 Task: Add a dependency to the task Changes made by one user not being visible to another user , the existing task  Login page not loading or unresponsive in the project ZestTech.
Action: Mouse moved to (40, 377)
Screenshot: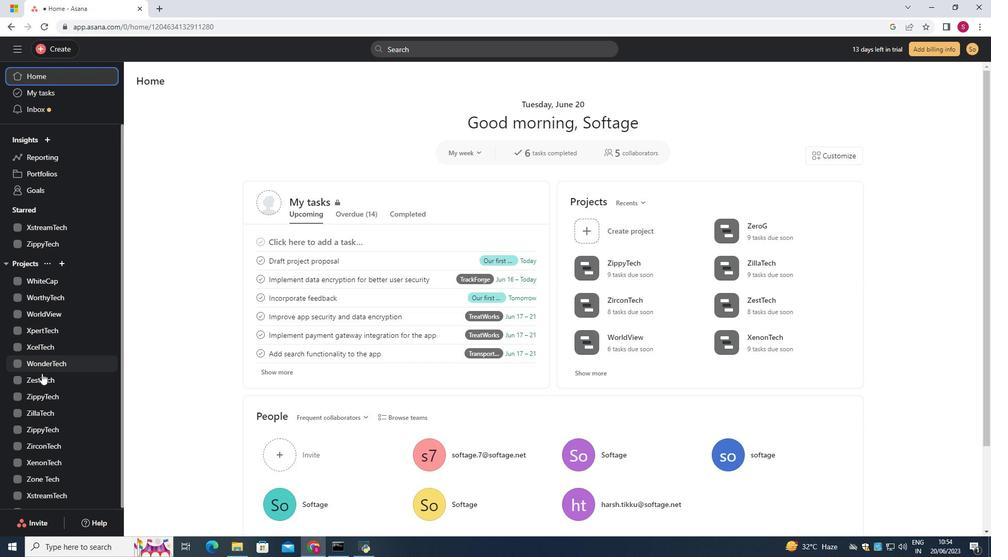 
Action: Mouse pressed left at (40, 377)
Screenshot: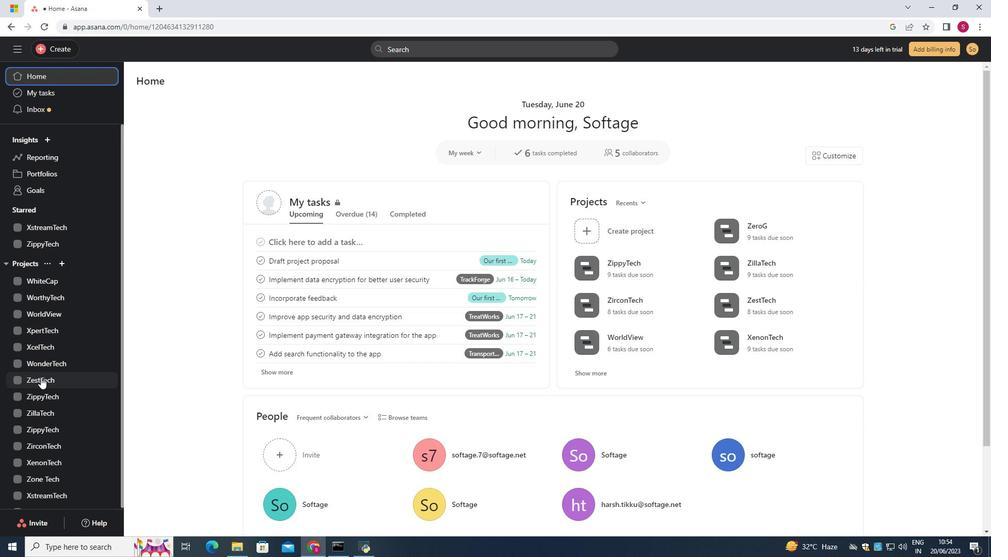 
Action: Mouse moved to (178, 99)
Screenshot: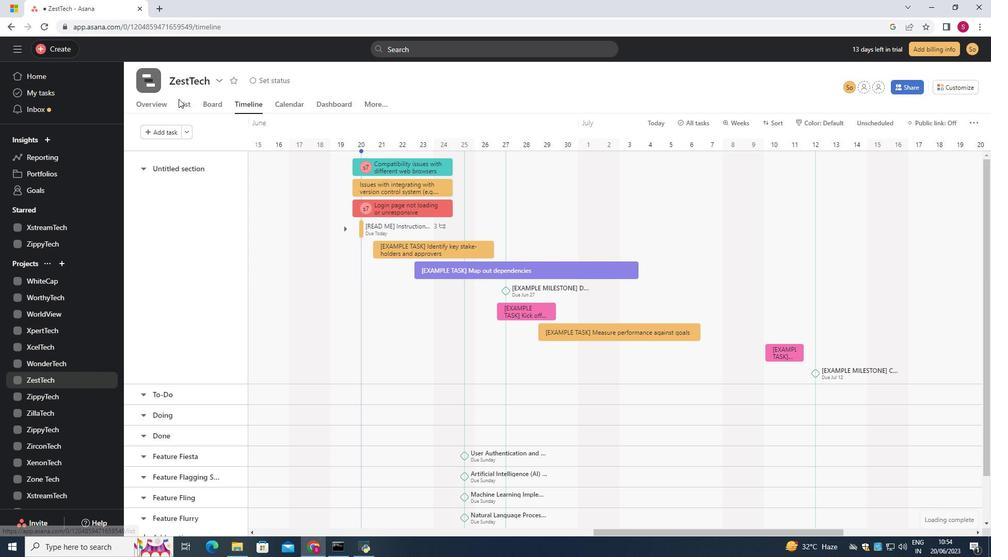 
Action: Mouse pressed left at (178, 99)
Screenshot: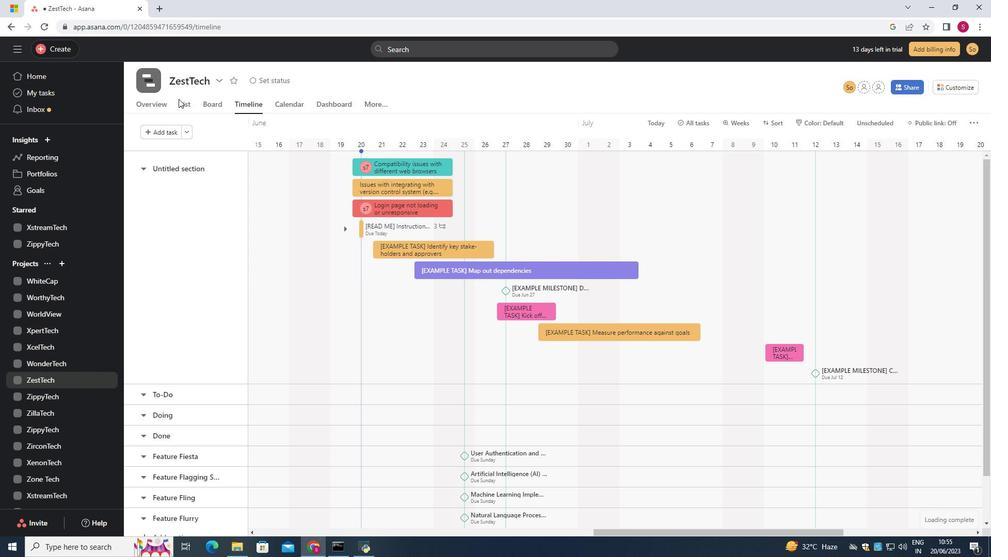 
Action: Mouse moved to (181, 107)
Screenshot: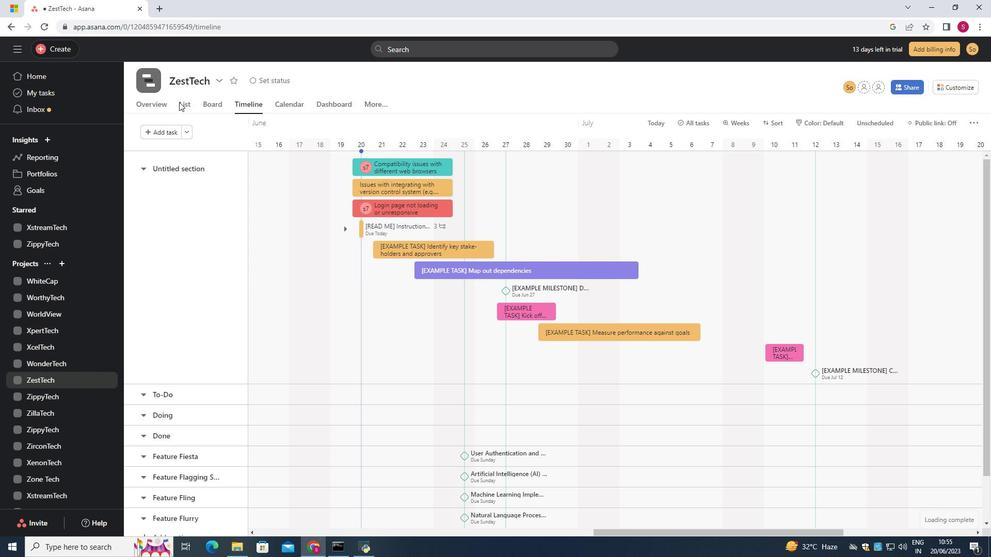 
Action: Mouse pressed left at (181, 107)
Screenshot: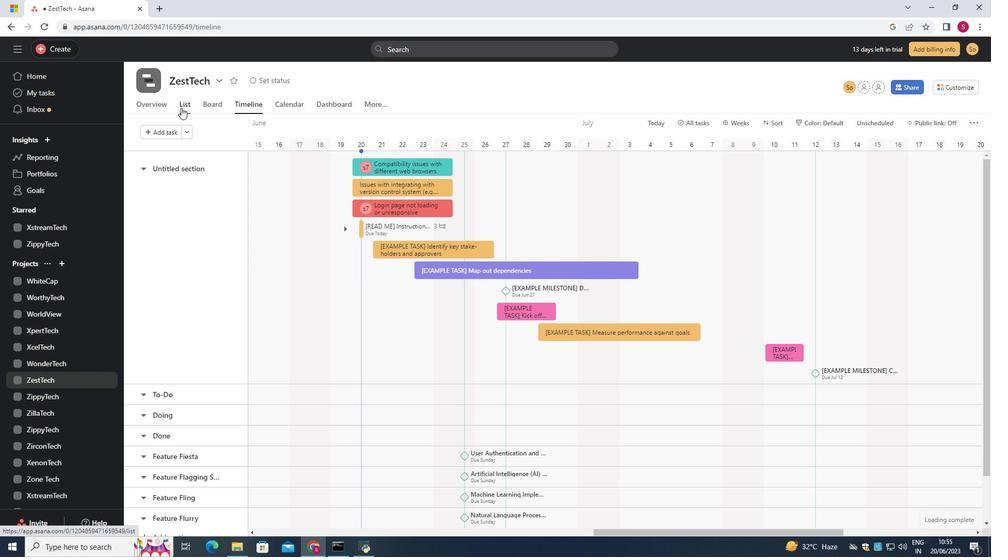 
Action: Mouse moved to (221, 284)
Screenshot: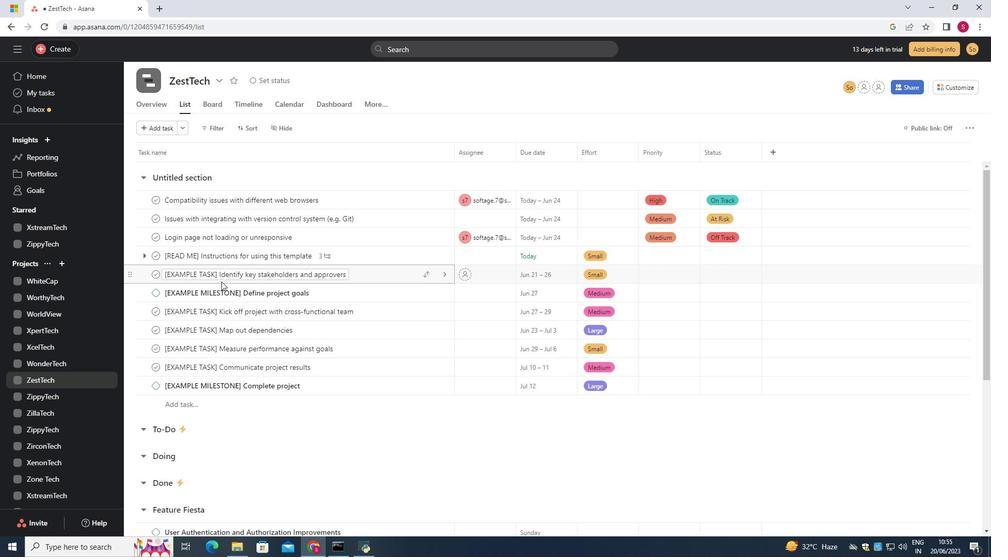 
Action: Mouse scrolled (221, 283) with delta (0, 0)
Screenshot: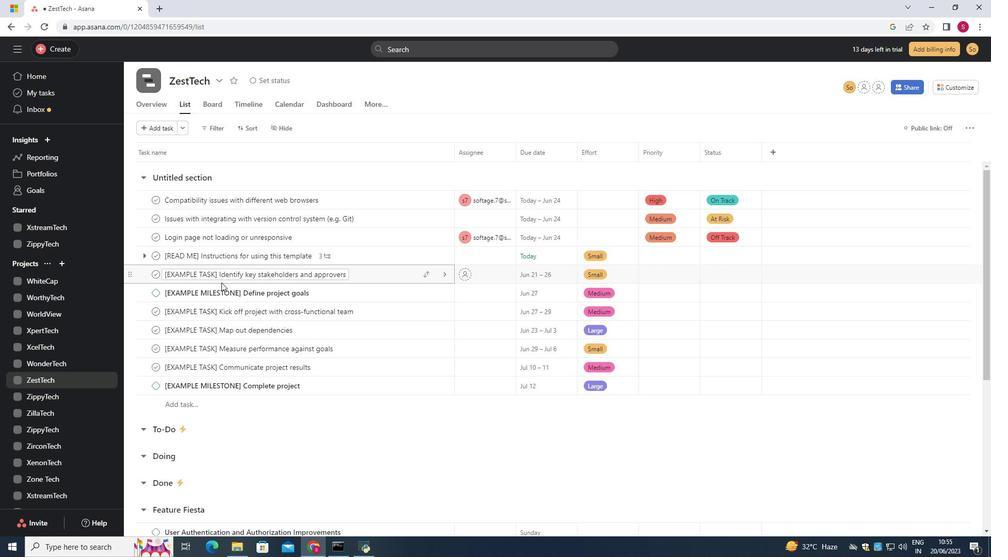 
Action: Mouse moved to (221, 285)
Screenshot: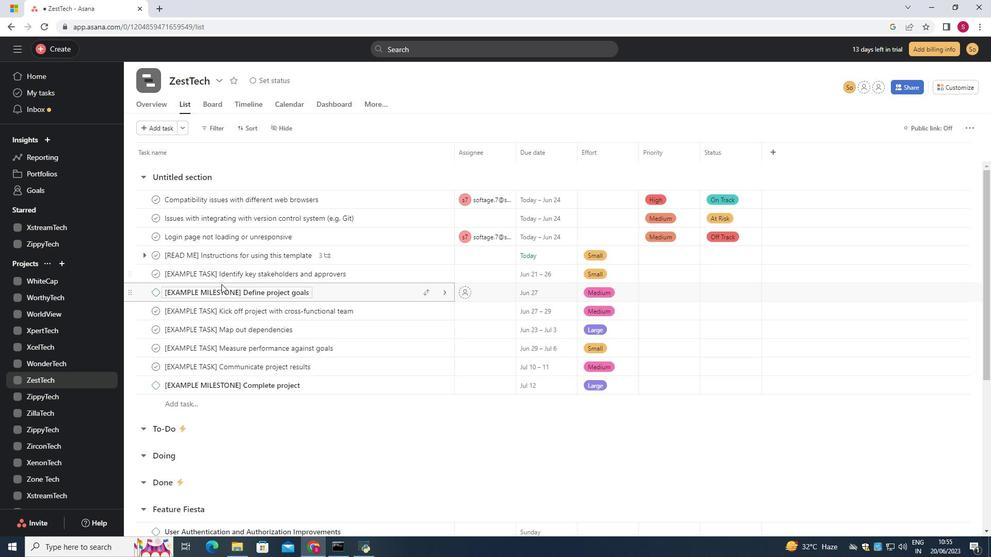
Action: Mouse scrolled (221, 284) with delta (0, 0)
Screenshot: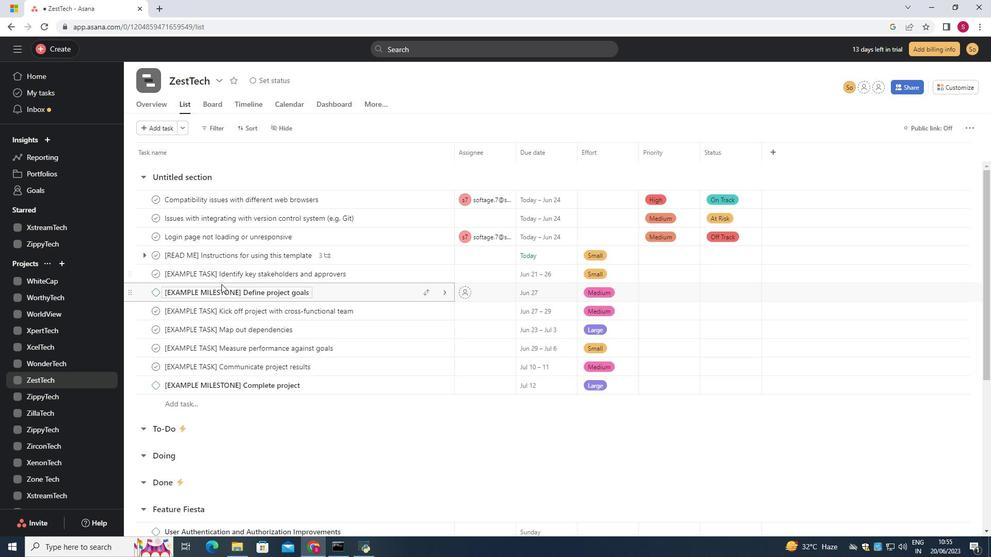 
Action: Mouse moved to (221, 287)
Screenshot: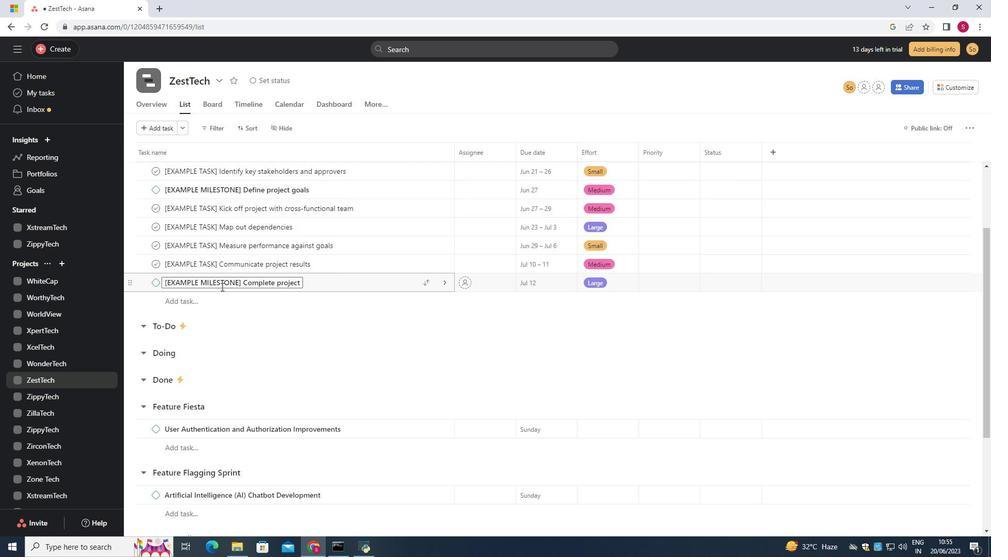
Action: Mouse scrolled (221, 287) with delta (0, 0)
Screenshot: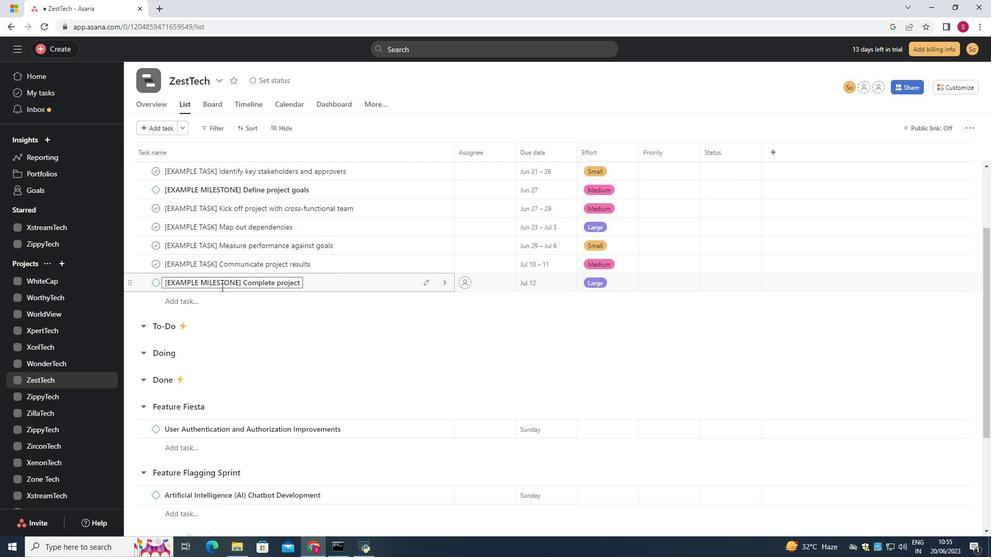 
Action: Mouse moved to (221, 287)
Screenshot: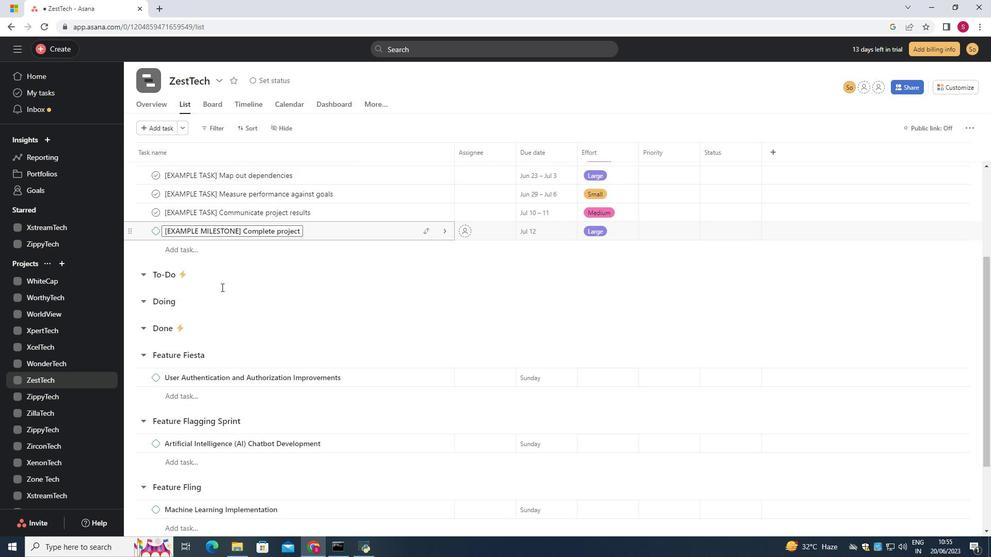 
Action: Mouse scrolled (221, 287) with delta (0, 0)
Screenshot: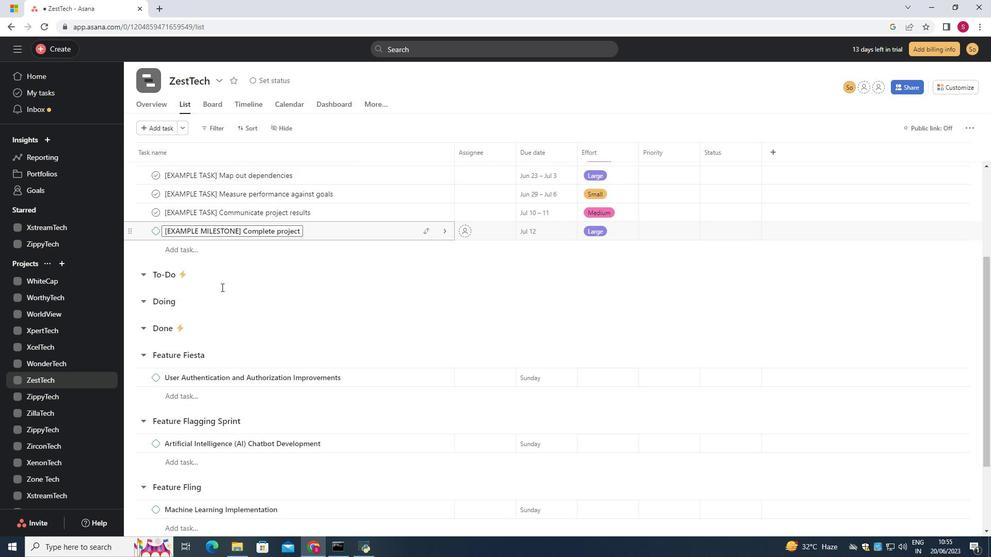 
Action: Mouse scrolled (221, 287) with delta (0, 0)
Screenshot: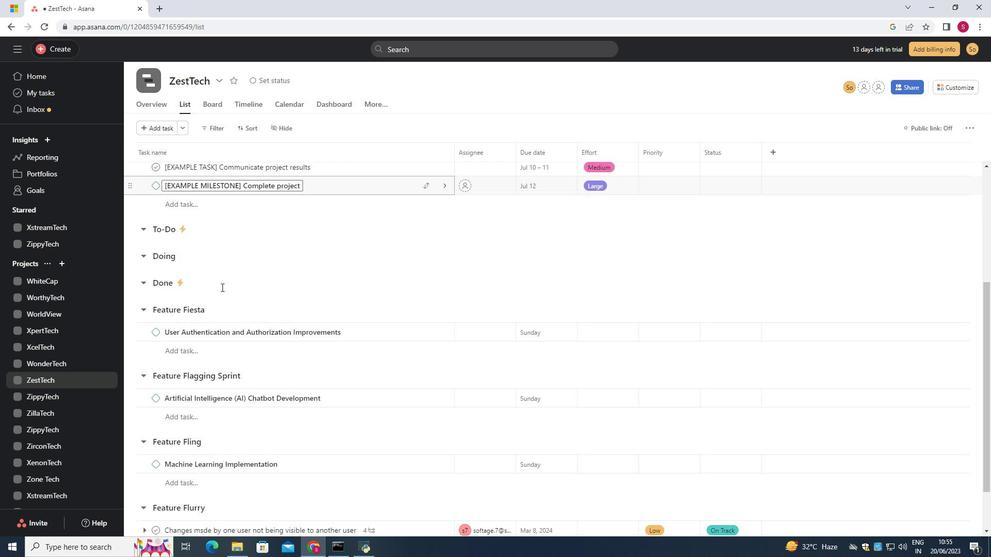 
Action: Mouse scrolled (221, 287) with delta (0, 0)
Screenshot: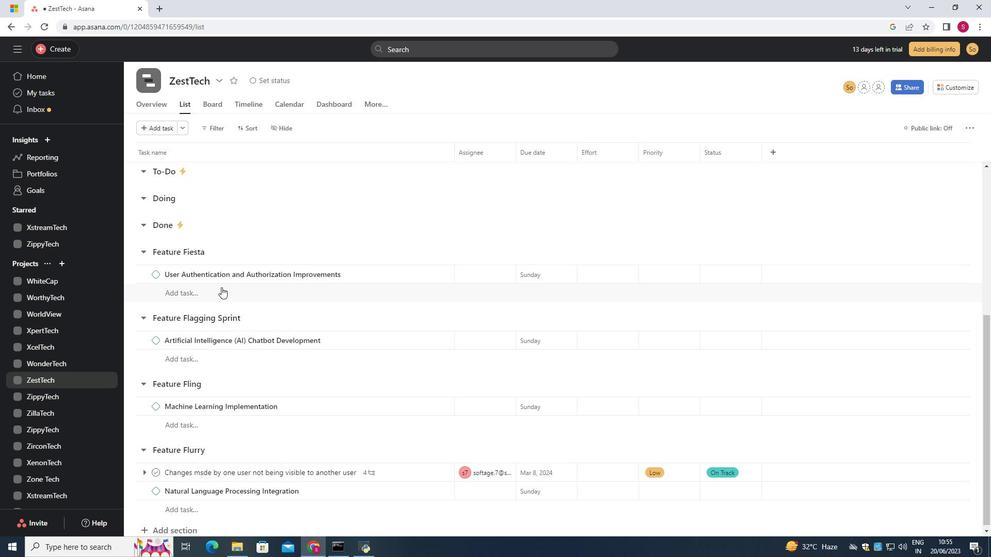 
Action: Mouse scrolled (221, 287) with delta (0, 0)
Screenshot: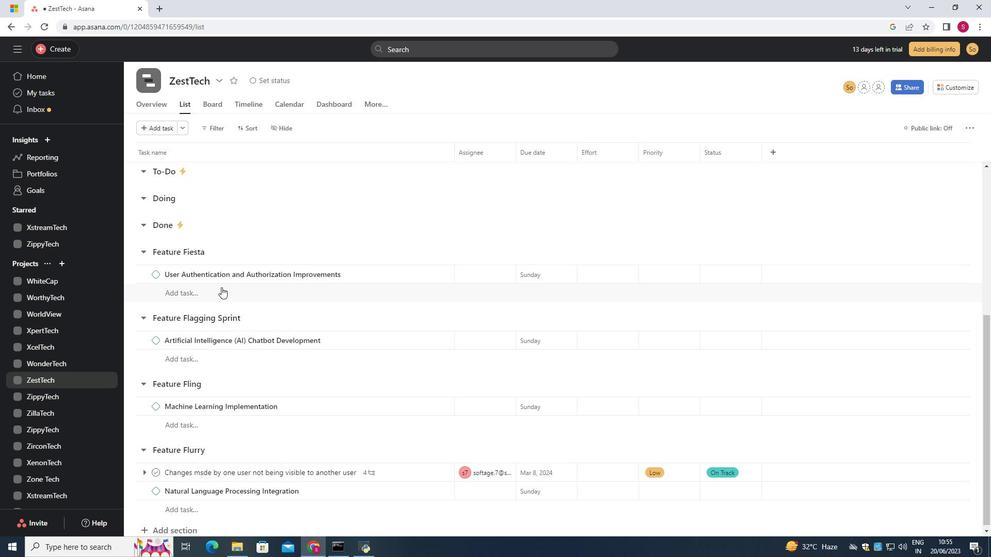 
Action: Mouse moved to (398, 471)
Screenshot: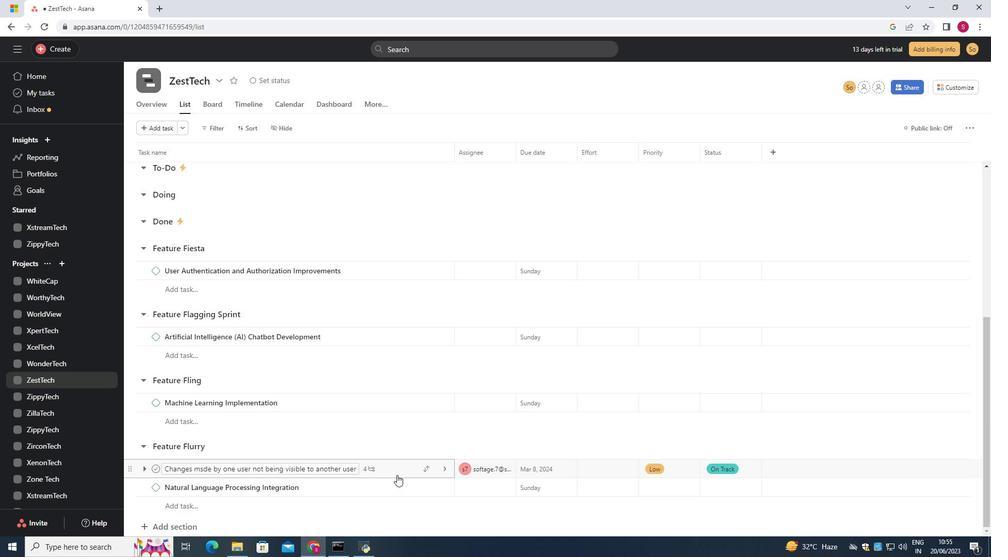 
Action: Mouse pressed left at (398, 471)
Screenshot: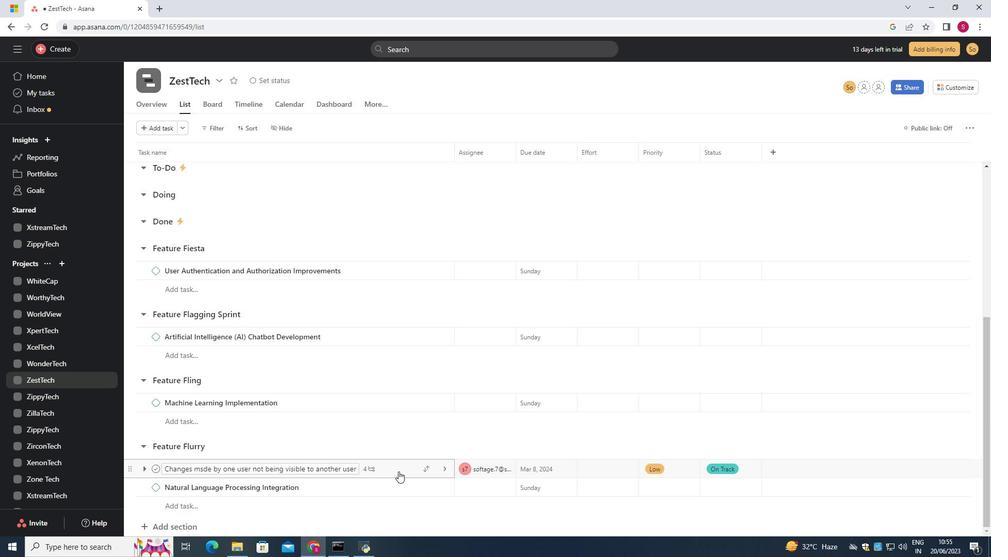 
Action: Mouse moved to (737, 275)
Screenshot: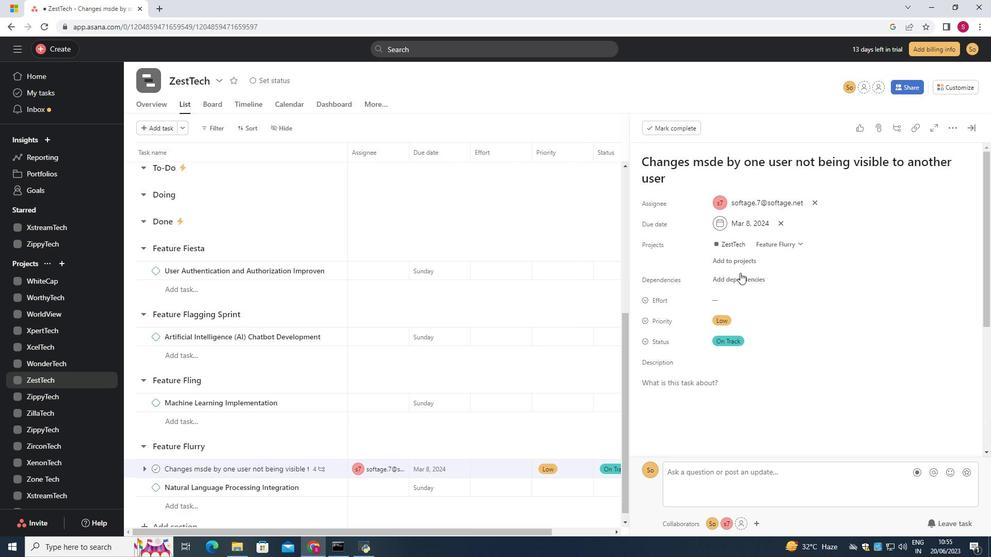 
Action: Mouse pressed left at (737, 275)
Screenshot: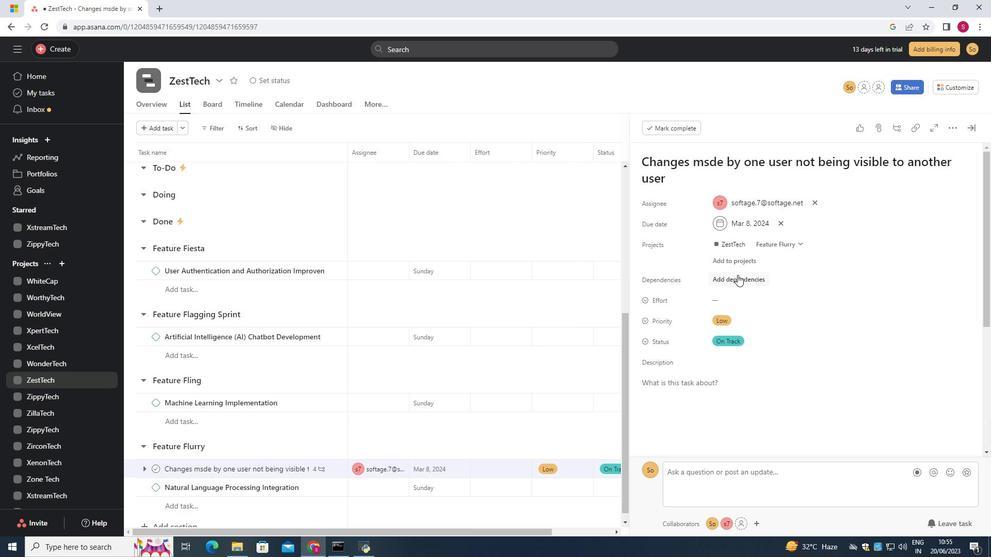
Action: Mouse moved to (737, 275)
Screenshot: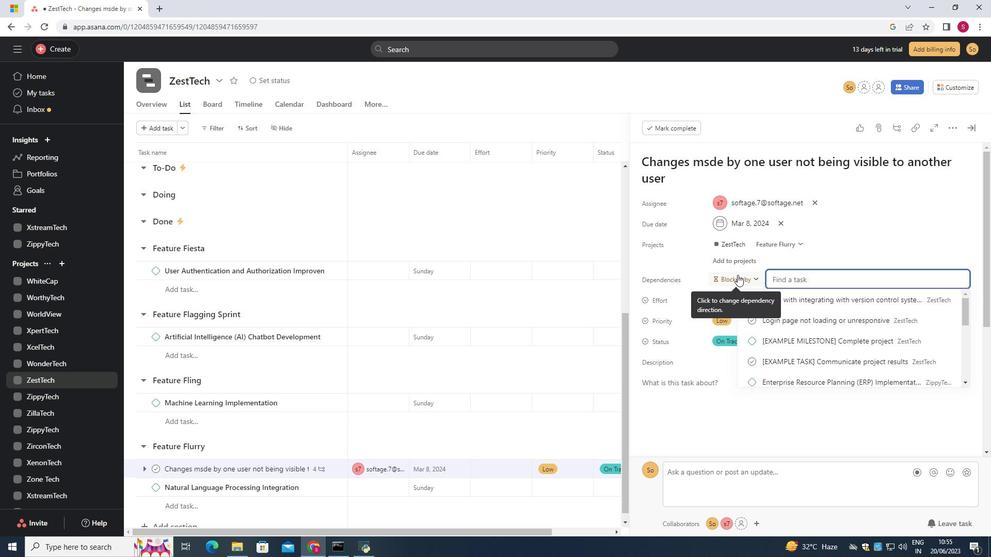 
Action: Key pressed <Key.shift>Login<Key.space>page
Screenshot: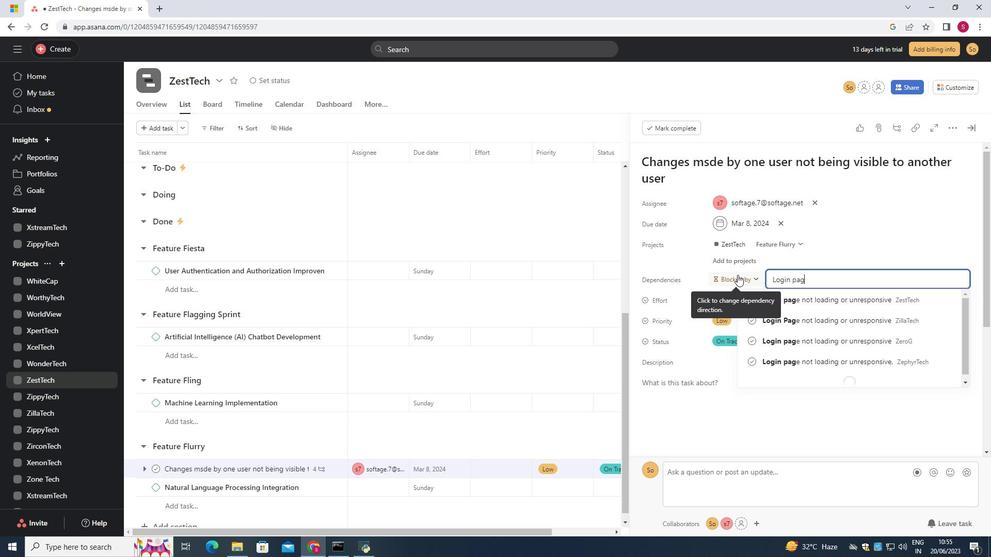 
Action: Mouse moved to (836, 301)
Screenshot: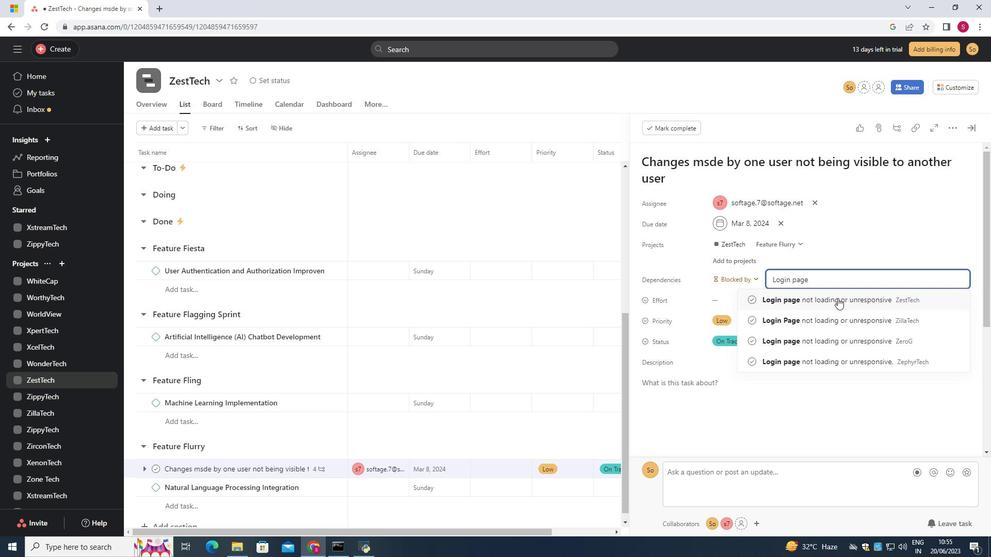 
Action: Mouse pressed left at (836, 301)
Screenshot: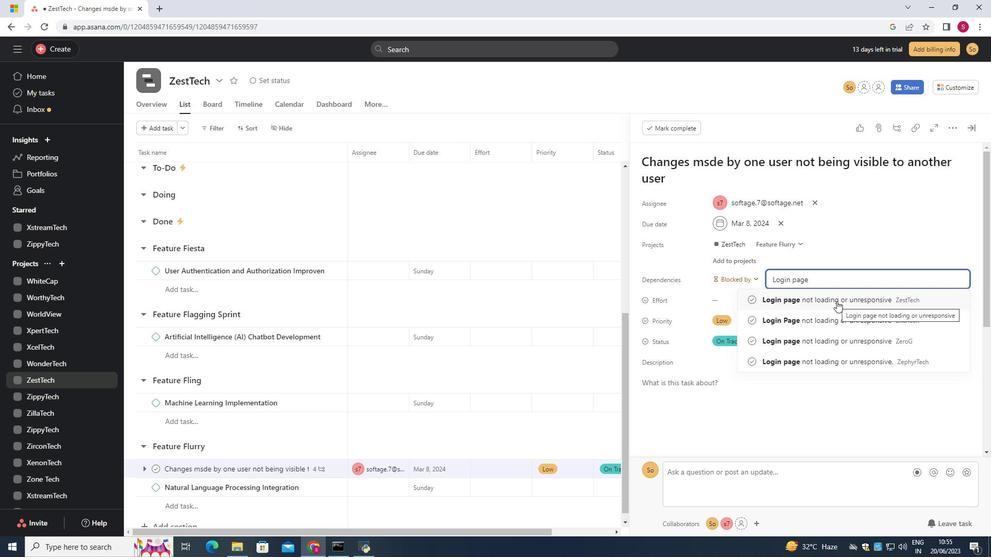 
